 Task: Find the distance between Los Angeles and San Diego.
Action: Mouse moved to (247, 63)
Screenshot: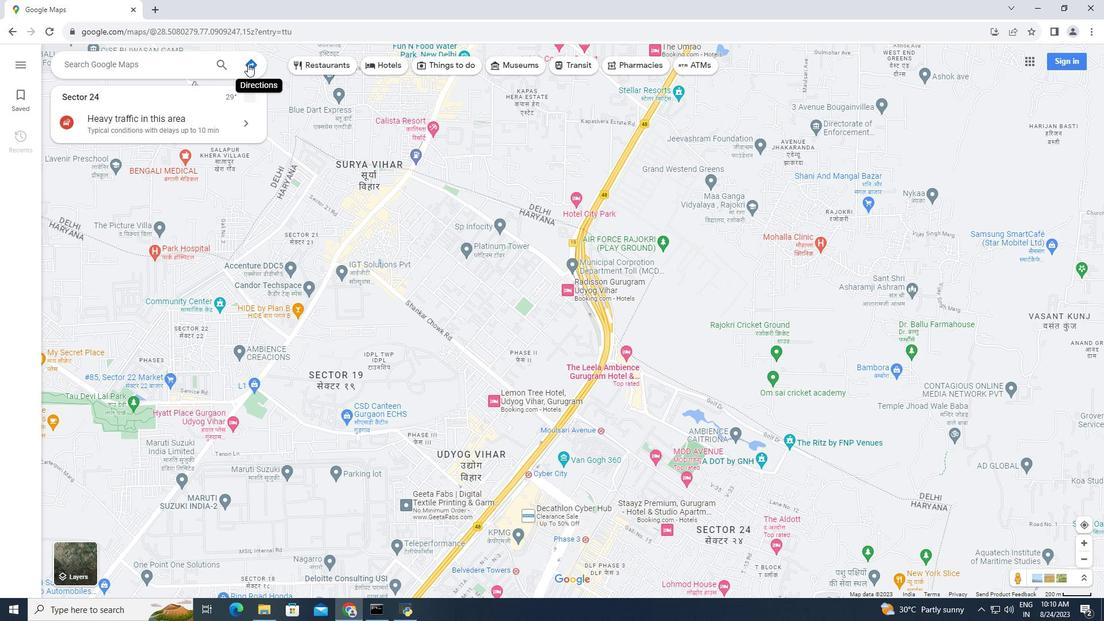 
Action: Mouse pressed left at (247, 63)
Screenshot: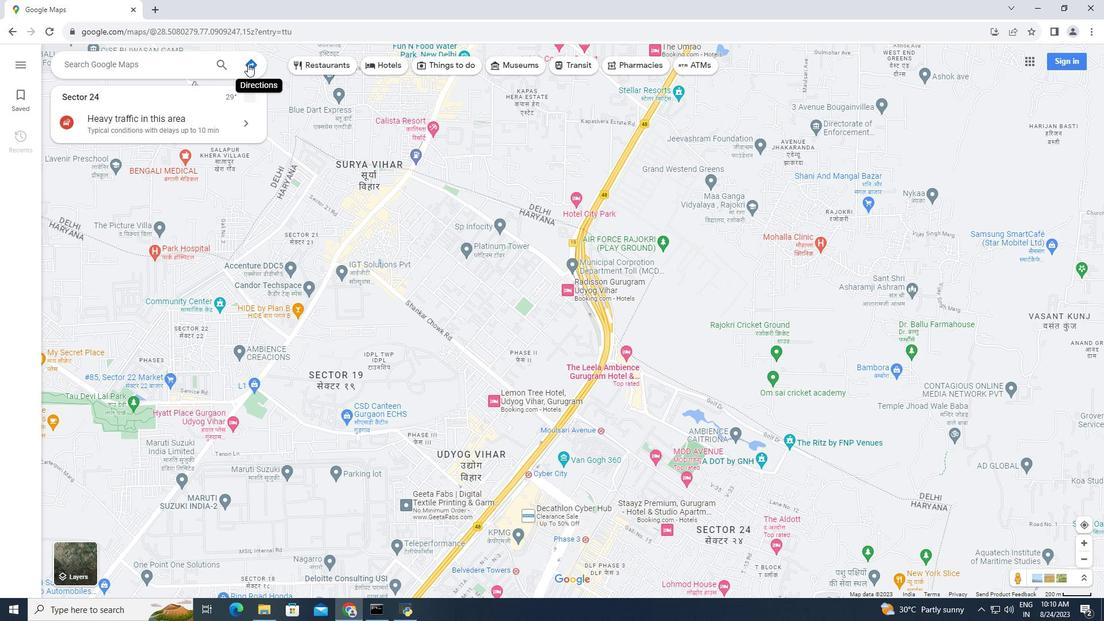 
Action: Mouse moved to (196, 91)
Screenshot: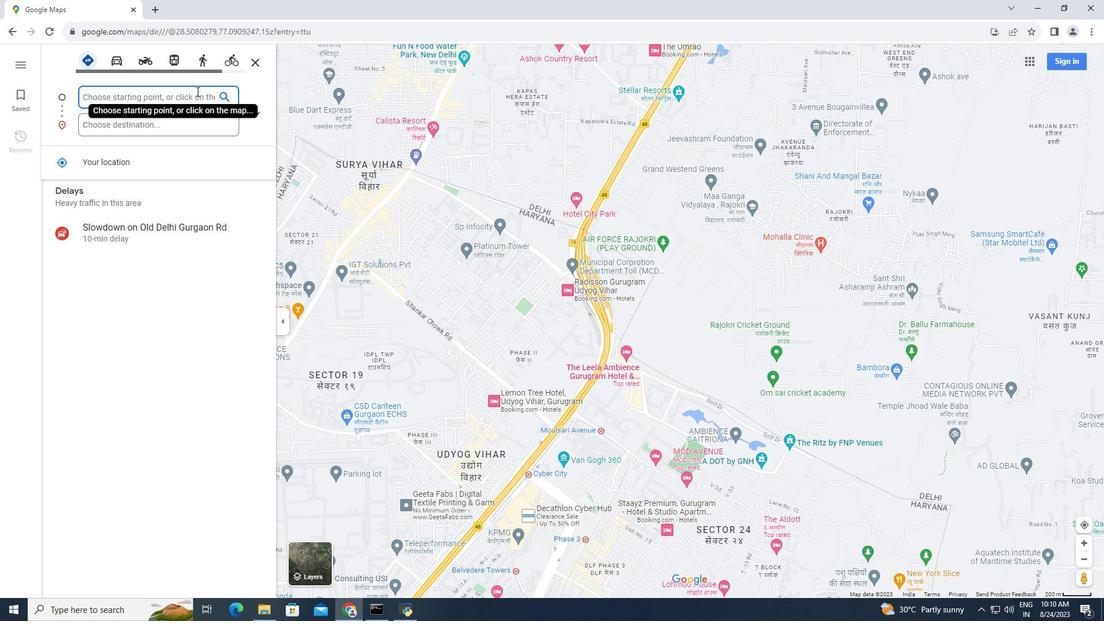 
Action: Key pressed <Key.caps_lock>L<Key.caps_lock>os<Key.space><Key.caps_lock>A<Key.caps_lock>ngeles
Screenshot: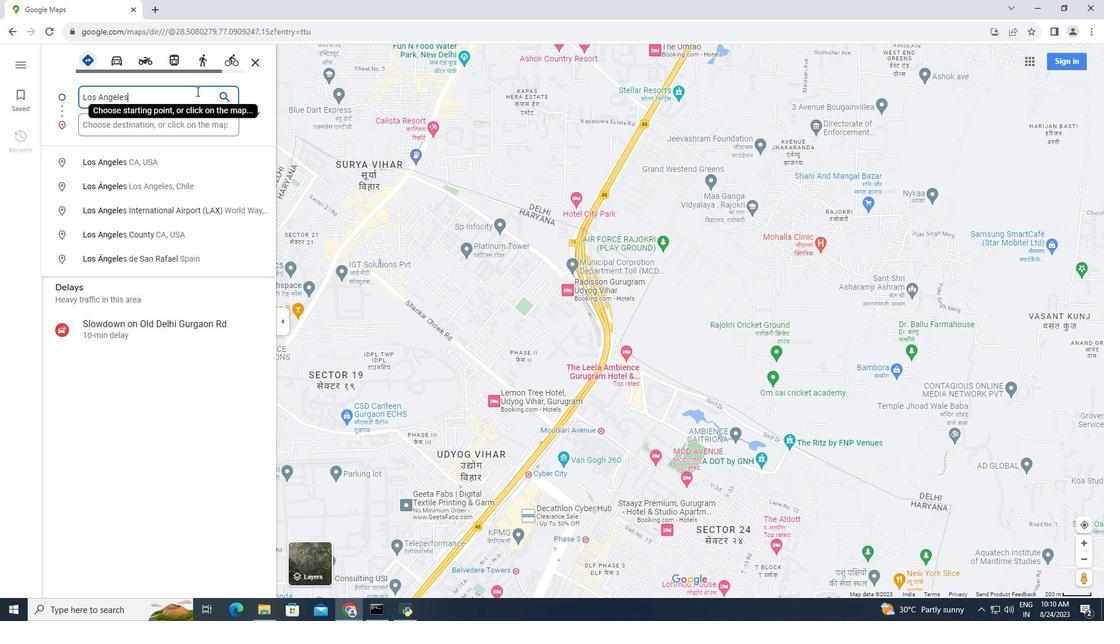 
Action: Mouse moved to (186, 122)
Screenshot: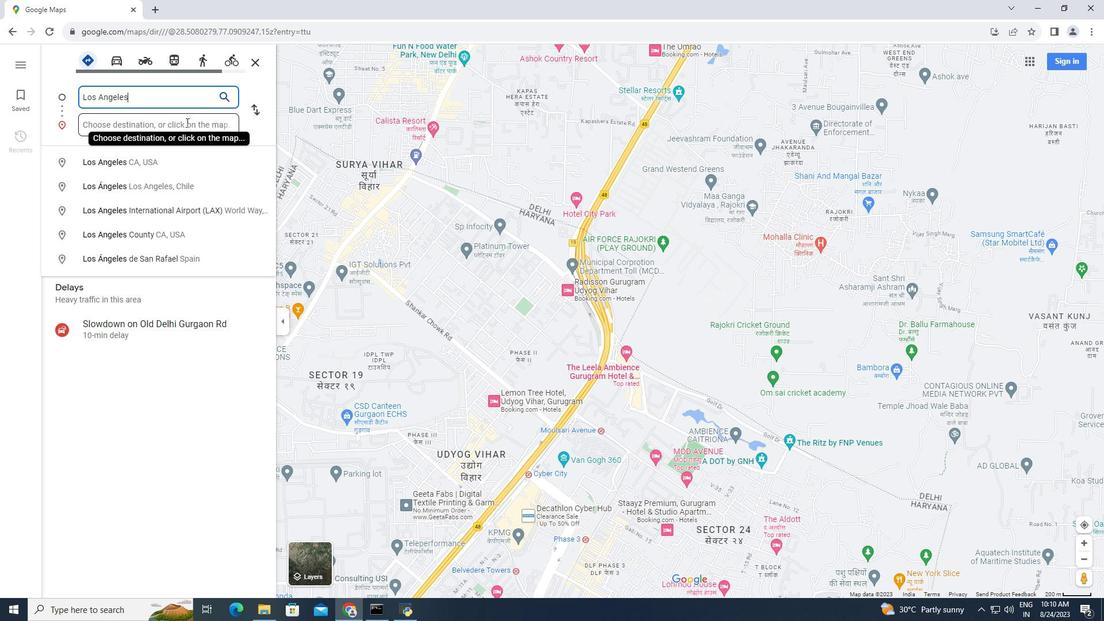 
Action: Mouse pressed left at (186, 122)
Screenshot: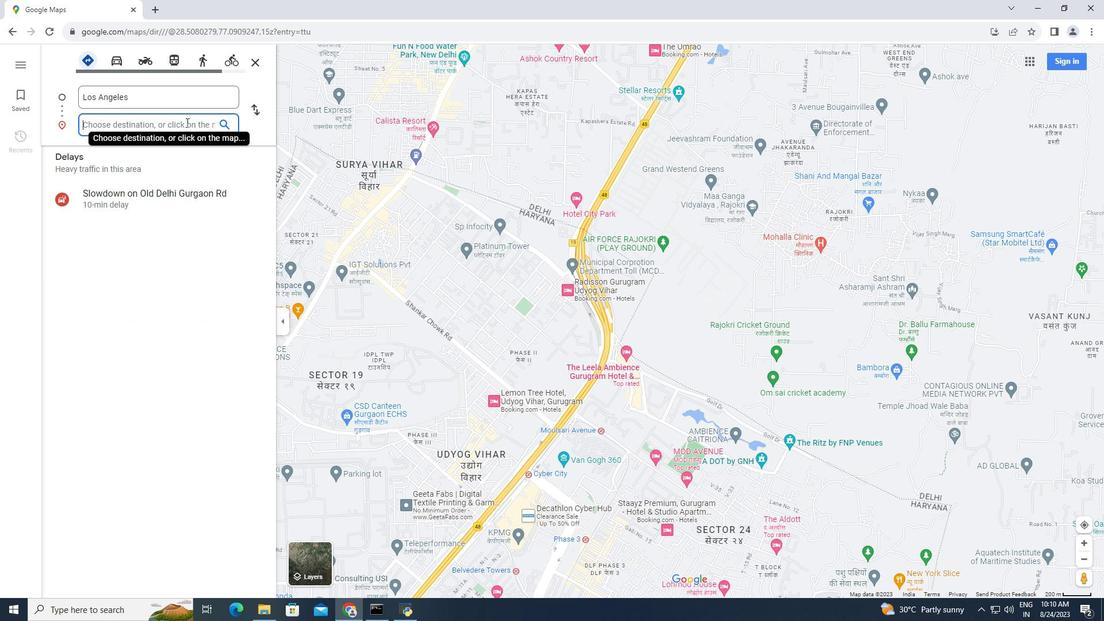 
Action: Key pressed <Key.caps_lock>S<Key.caps_lock>an<Key.space><Key.caps_lock>D<Key.caps_lock>iego
Screenshot: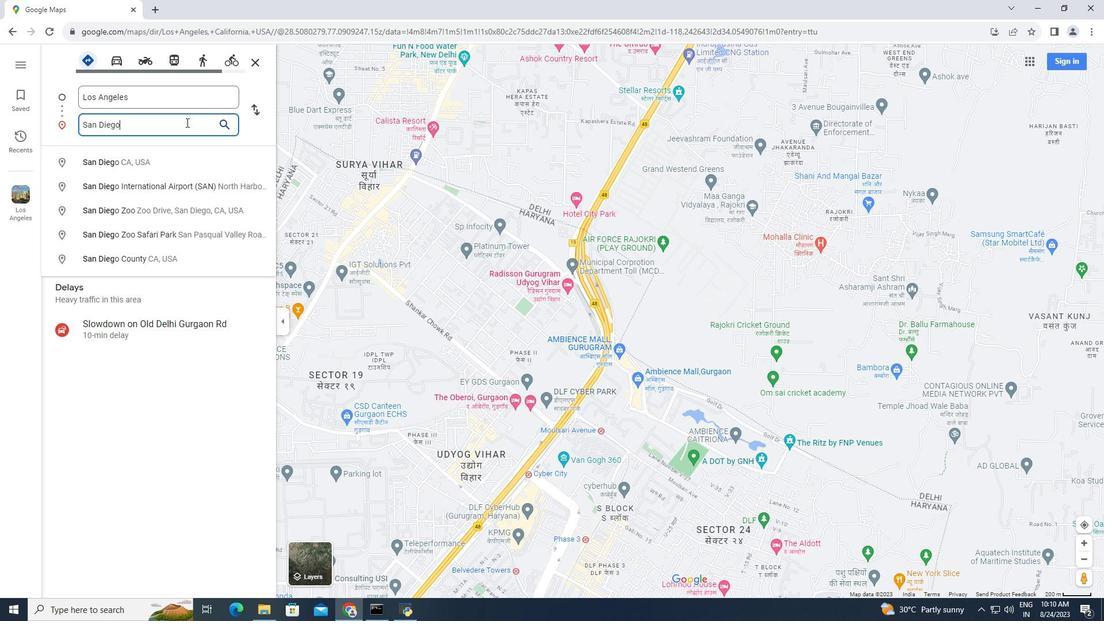 
Action: Mouse moved to (187, 134)
Screenshot: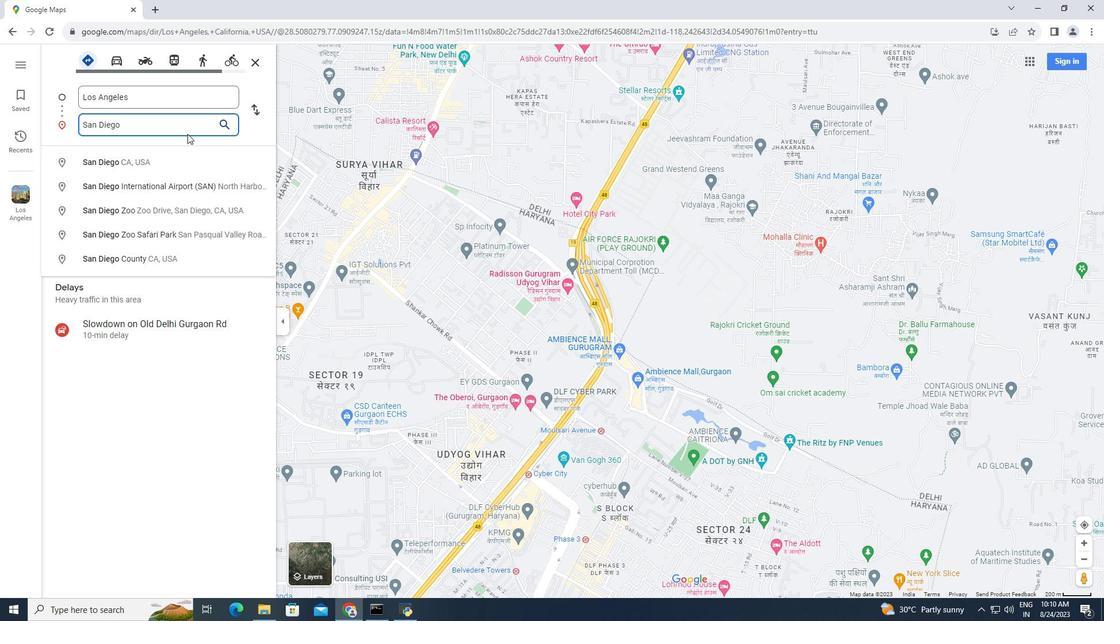 
Action: Key pressed <Key.enter>
Screenshot: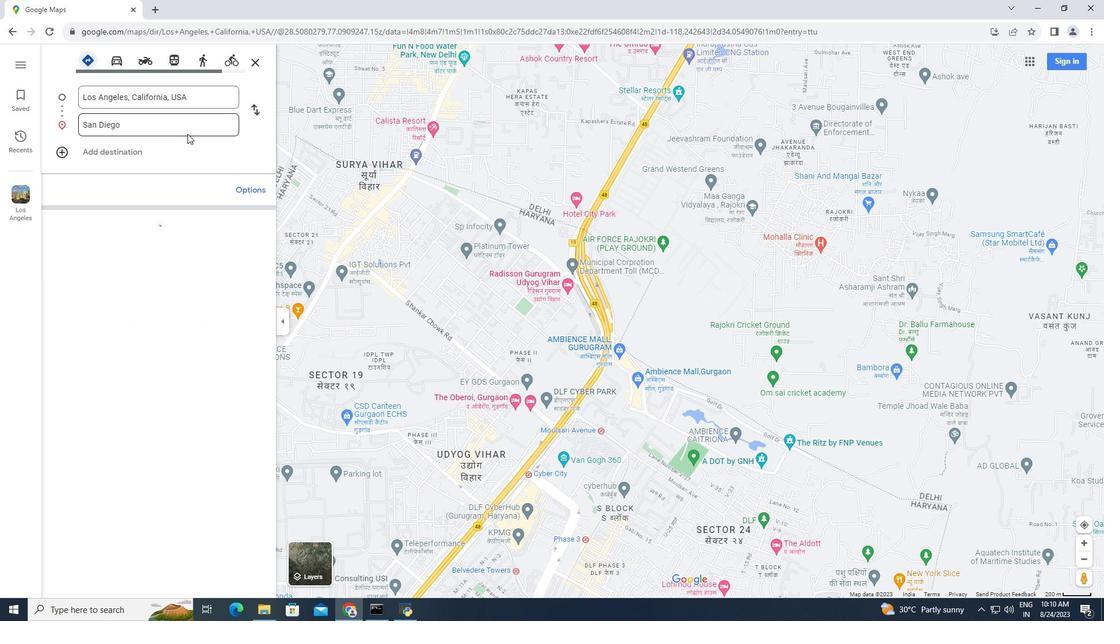 
Action: Mouse moved to (495, 558)
Screenshot: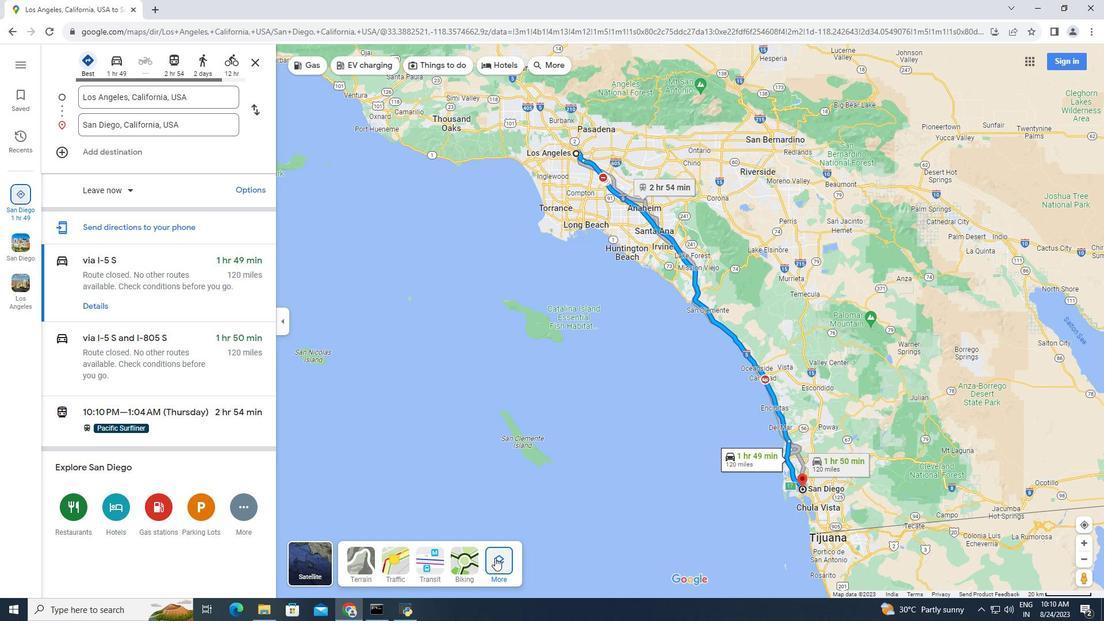 
Action: Mouse pressed left at (495, 558)
Screenshot: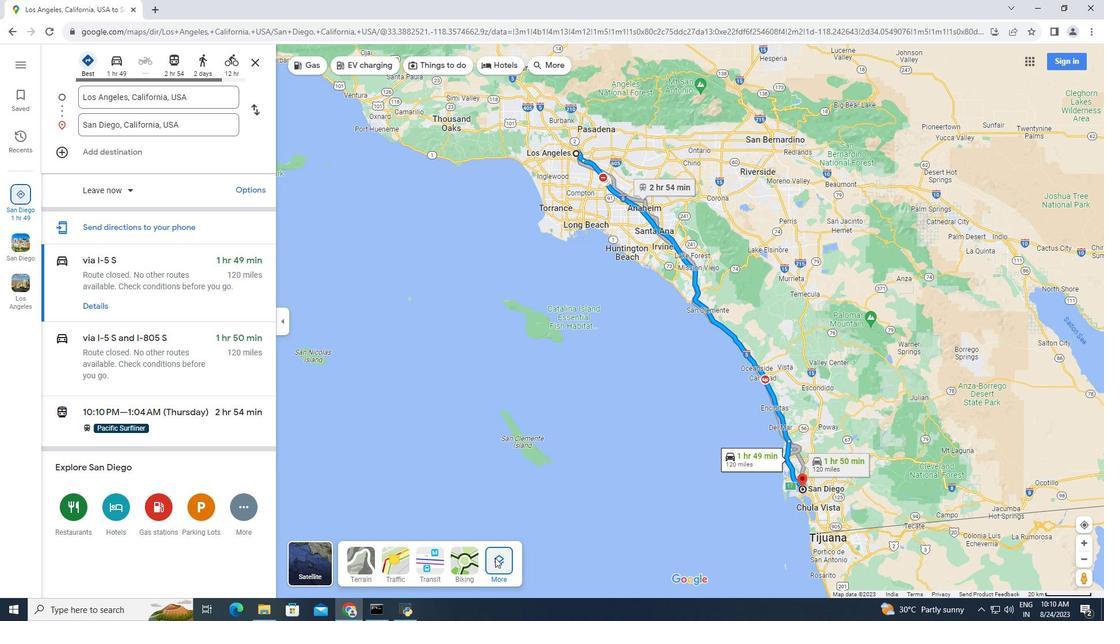 
Action: Mouse moved to (395, 462)
Screenshot: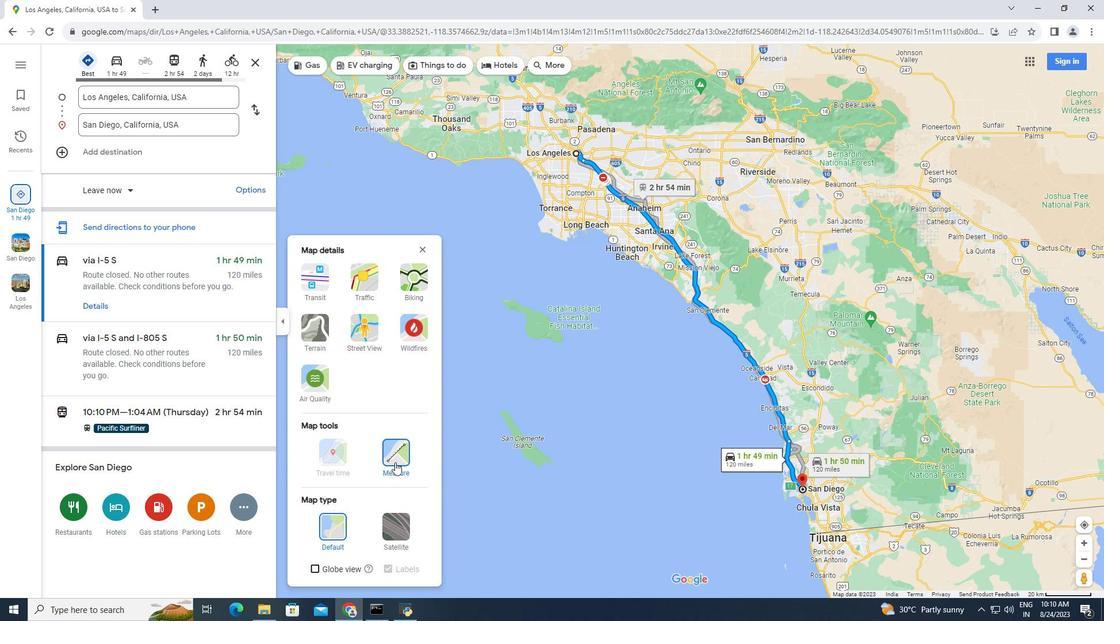
Action: Mouse pressed left at (395, 462)
Screenshot: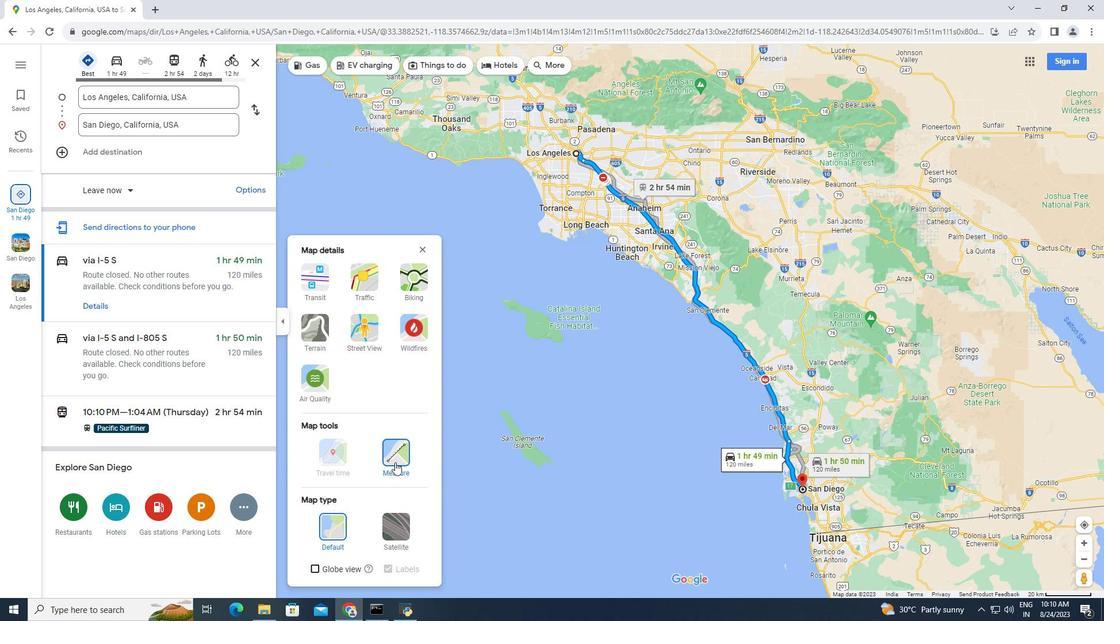 
Action: Mouse moved to (803, 487)
Screenshot: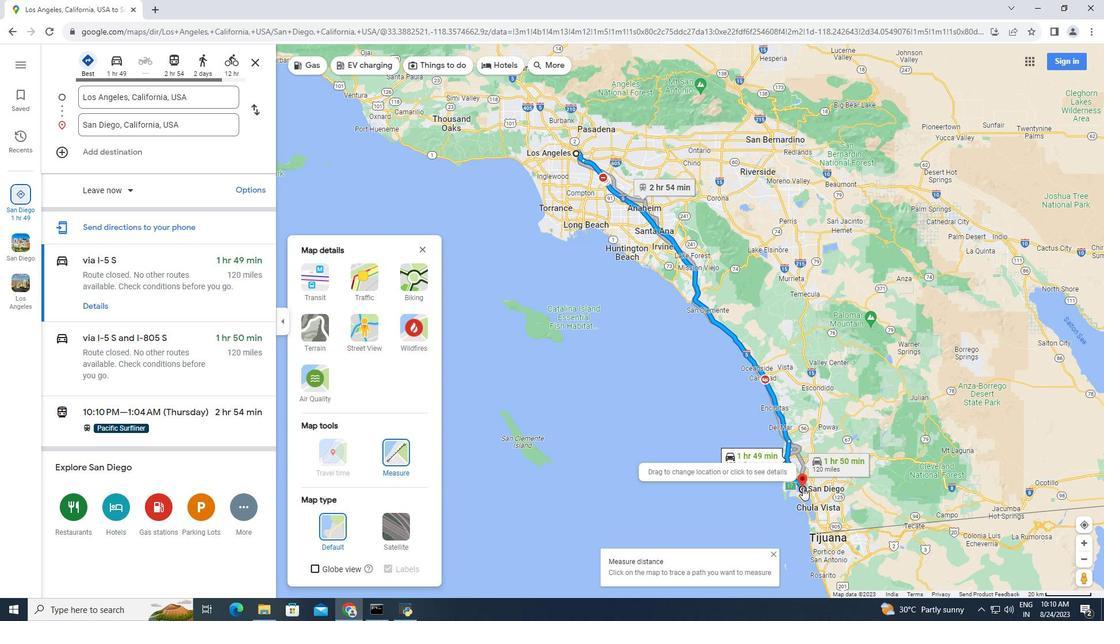 
Action: Mouse pressed left at (803, 487)
Screenshot: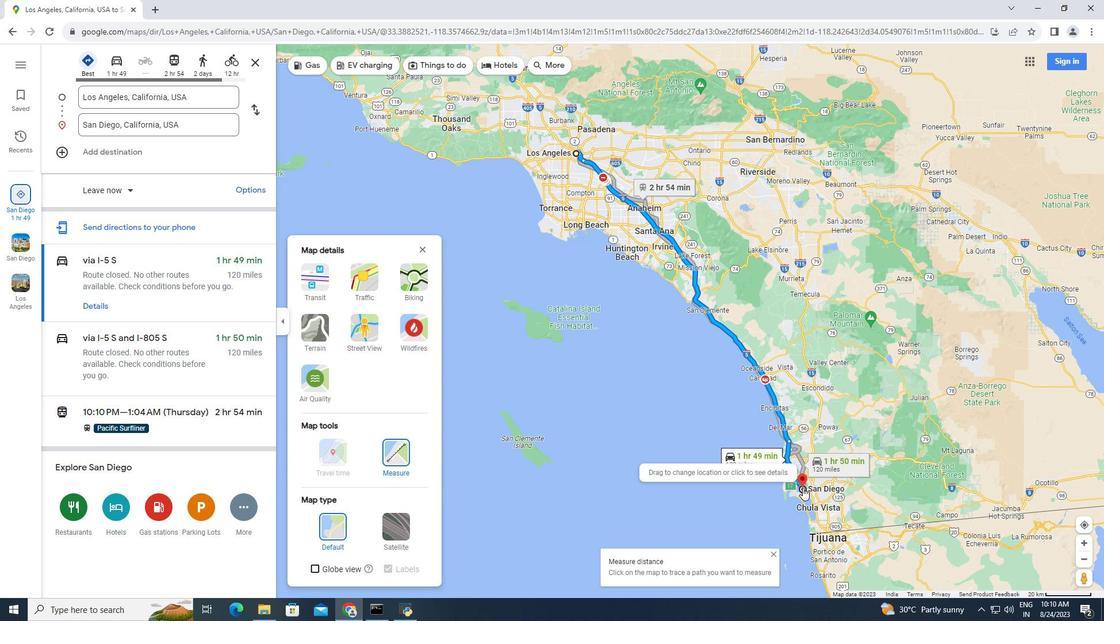 
Action: Mouse moved to (576, 151)
Screenshot: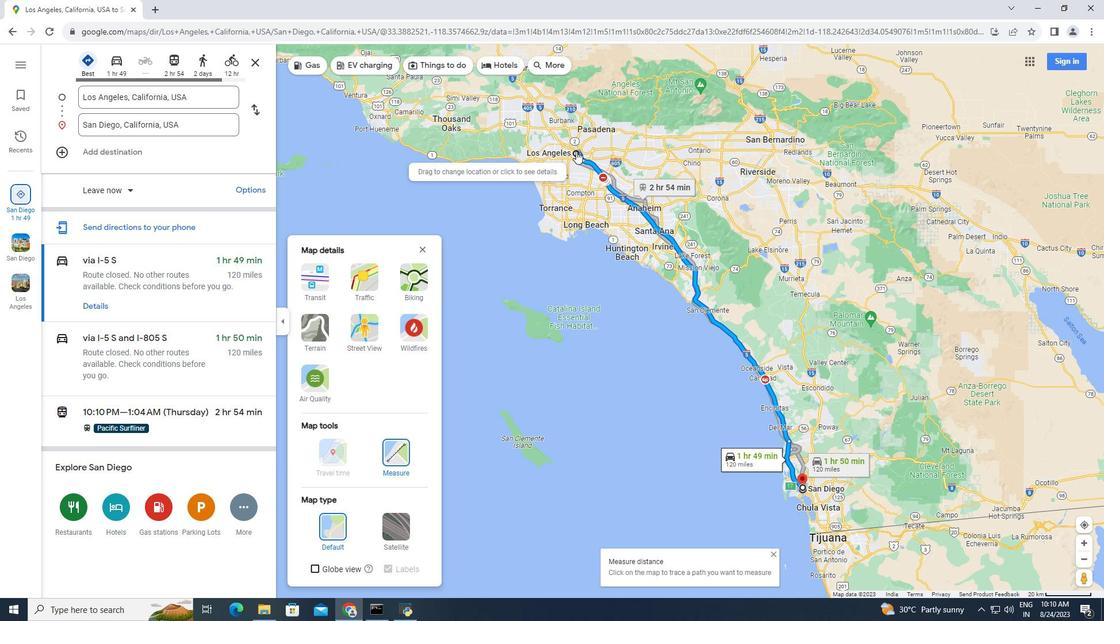 
Action: Mouse pressed left at (576, 151)
Screenshot: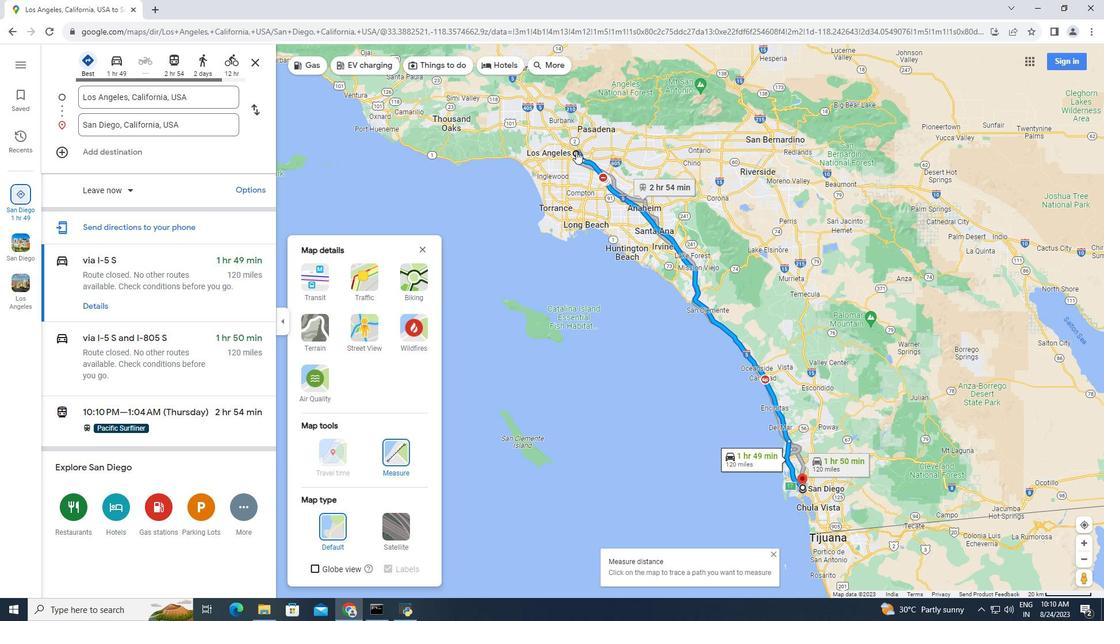 
Action: Mouse moved to (770, 575)
Screenshot: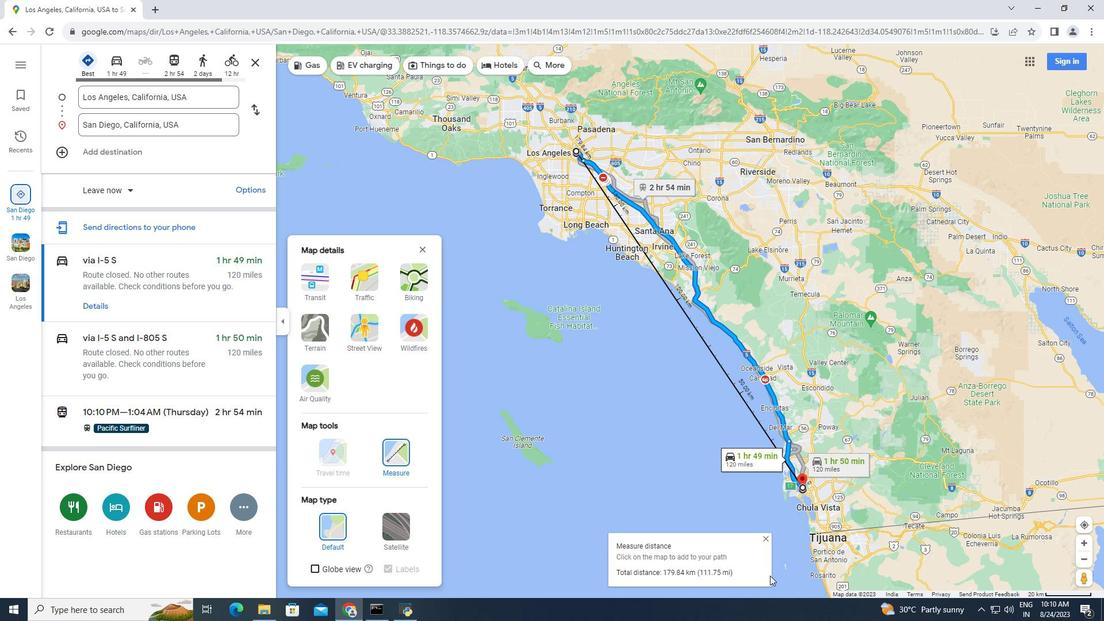 
Action: Mouse scrolled (770, 576) with delta (0, 0)
Screenshot: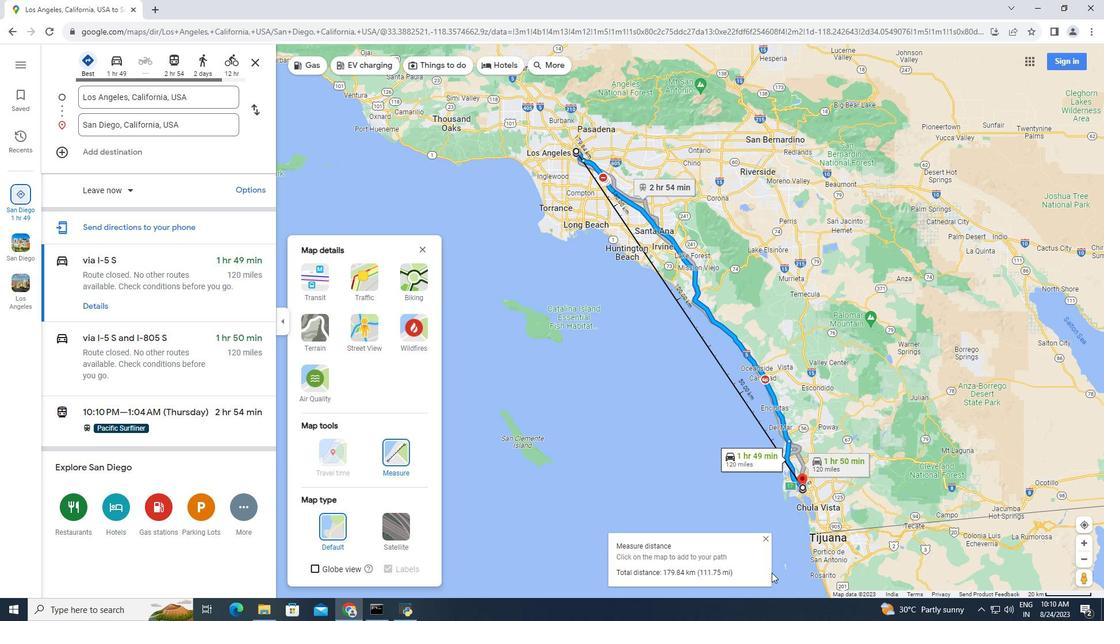 
Action: Mouse moved to (782, 507)
Screenshot: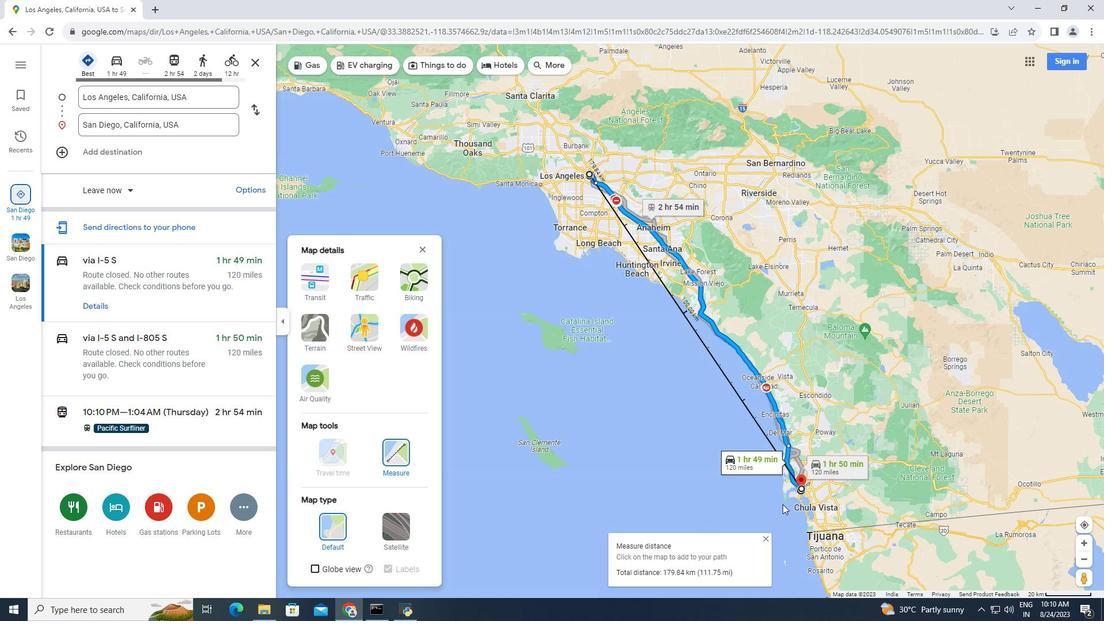 
Action: Mouse scrolled (782, 507) with delta (0, 0)
Screenshot: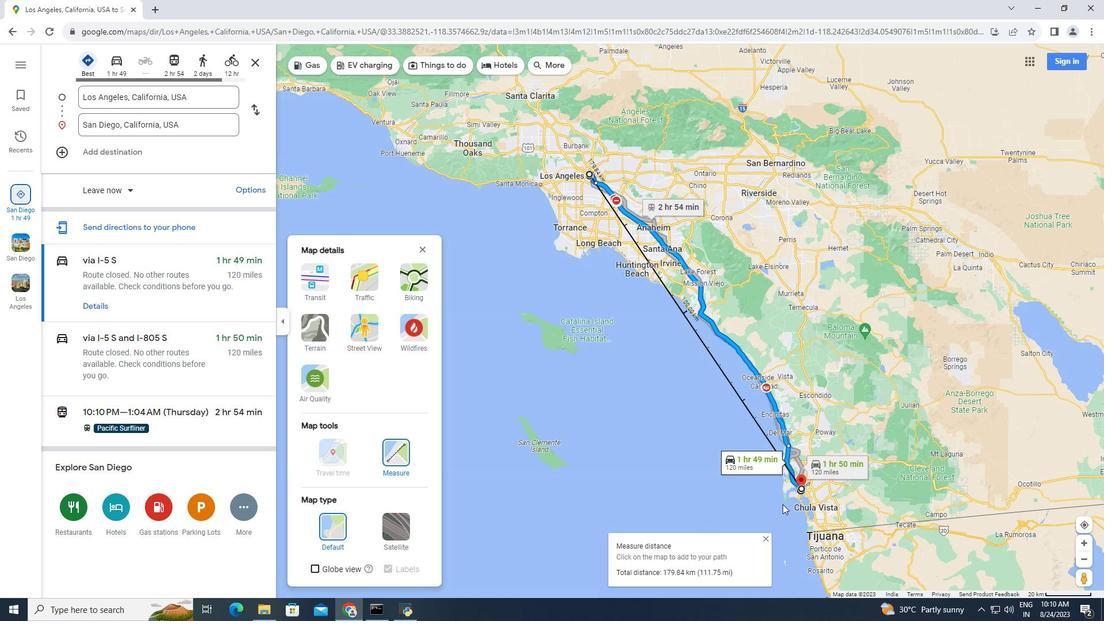 
Action: Mouse moved to (782, 506)
Screenshot: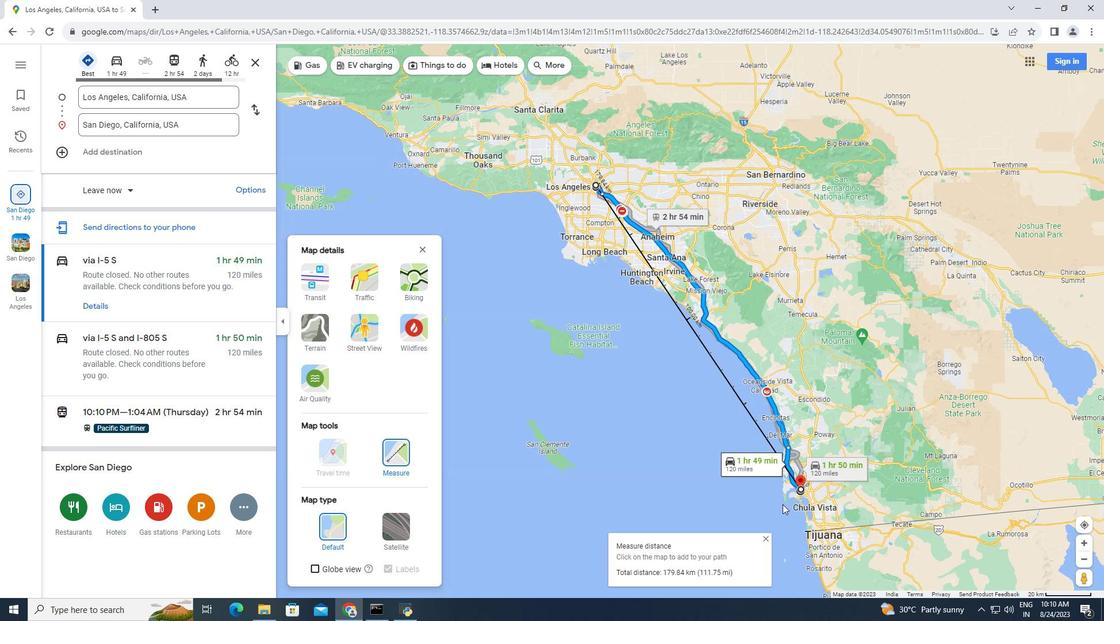 
Action: Mouse scrolled (782, 506) with delta (0, 0)
Screenshot: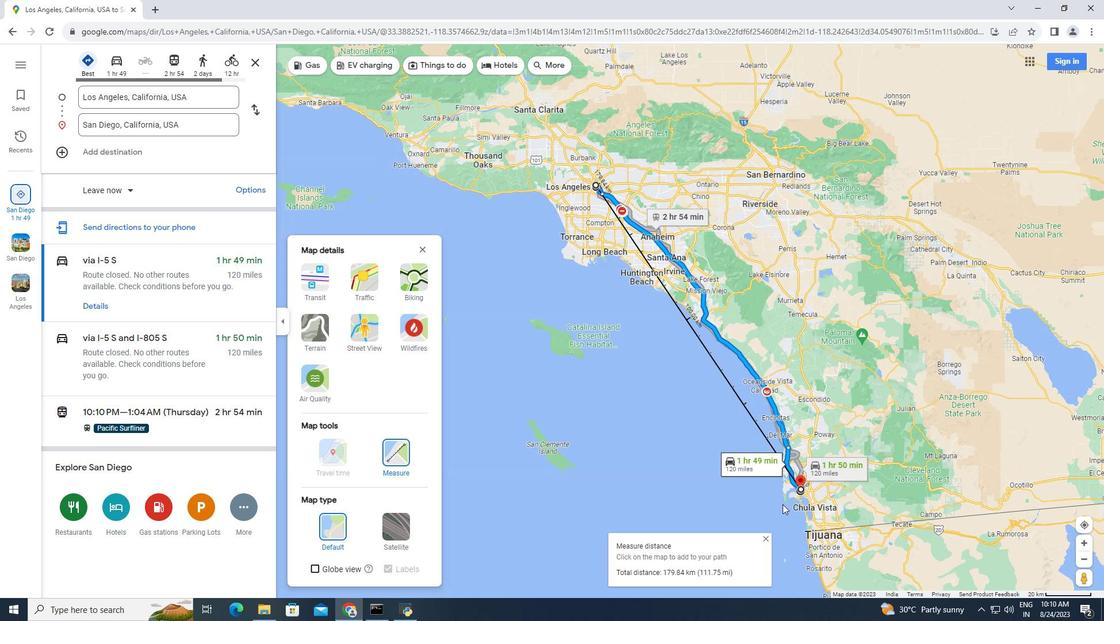 
Action: Mouse moved to (819, 406)
Screenshot: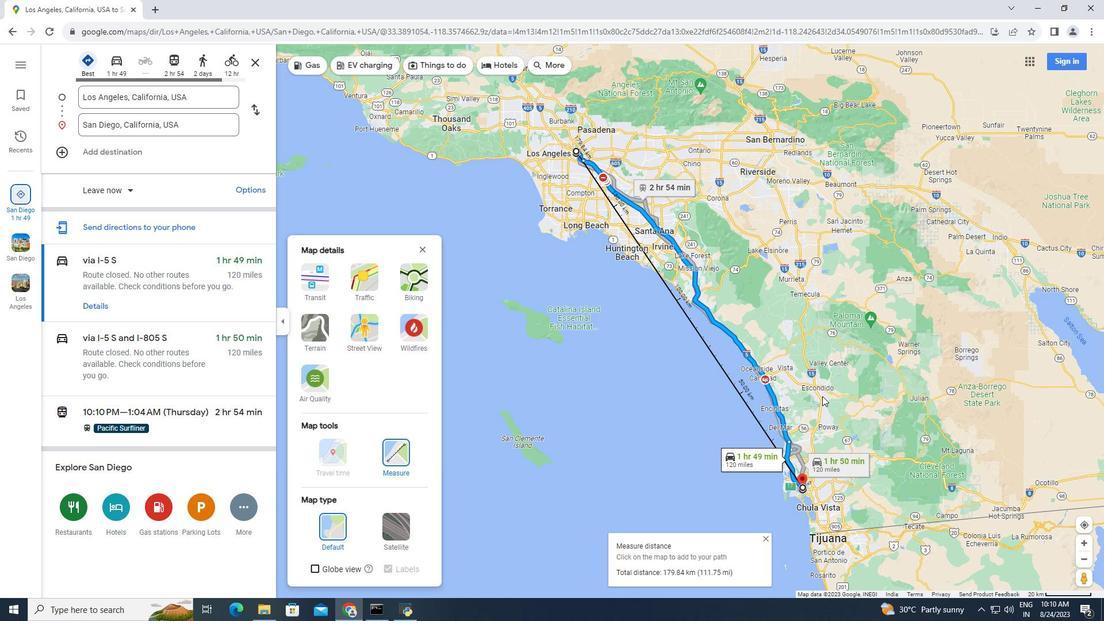 
Action: Mouse scrolled (815, 413) with delta (0, 0)
Screenshot: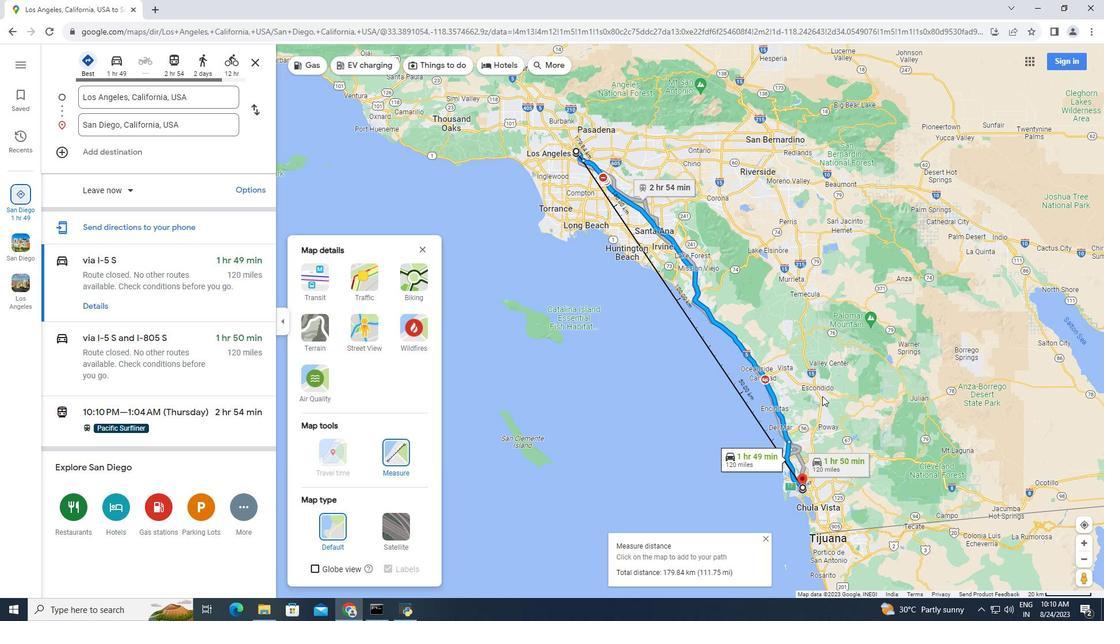 
Action: Mouse moved to (824, 394)
Screenshot: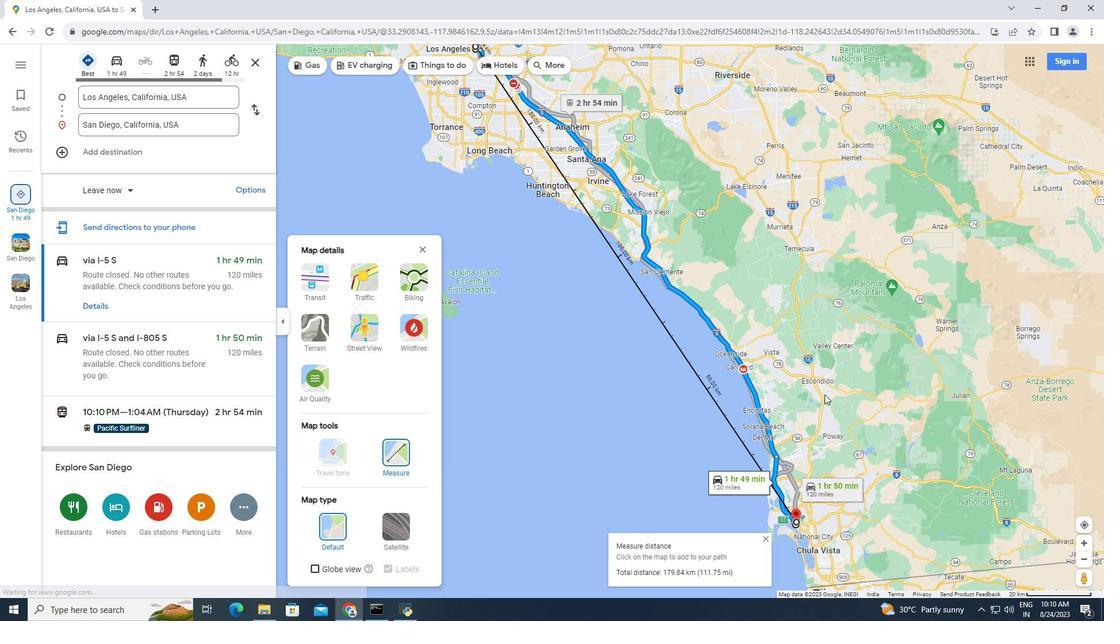 
Action: Mouse scrolled (824, 394) with delta (0, 0)
Screenshot: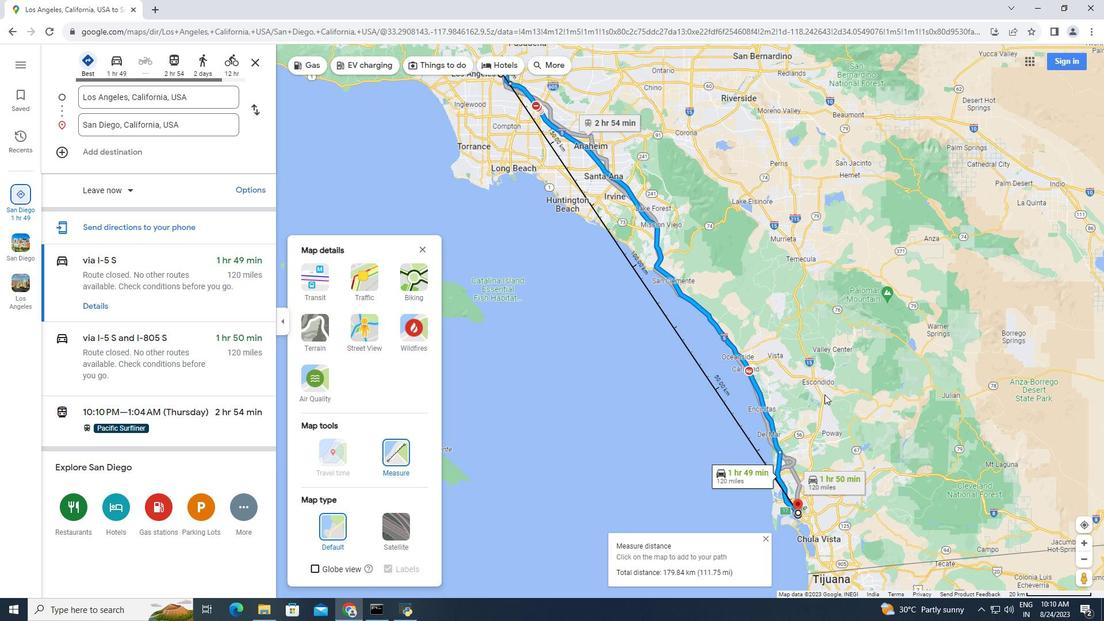 
Action: Mouse moved to (726, 379)
Screenshot: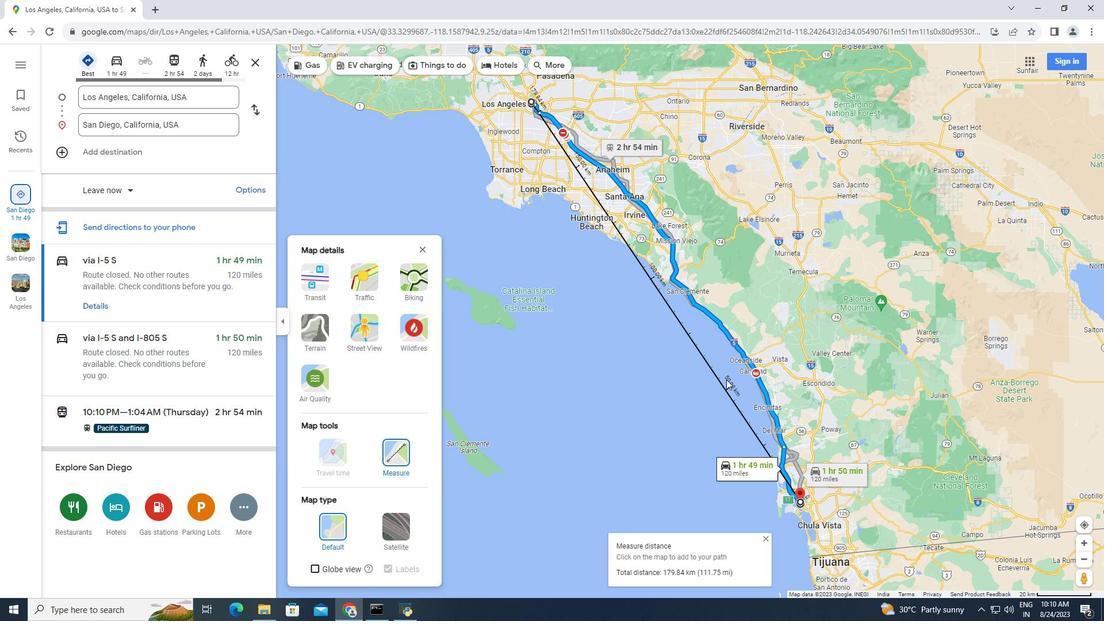 
